 Task: Add a condition where "Channel Is not Phone call (incoming)" in new tickets in your groups.
Action: Mouse moved to (86, 396)
Screenshot: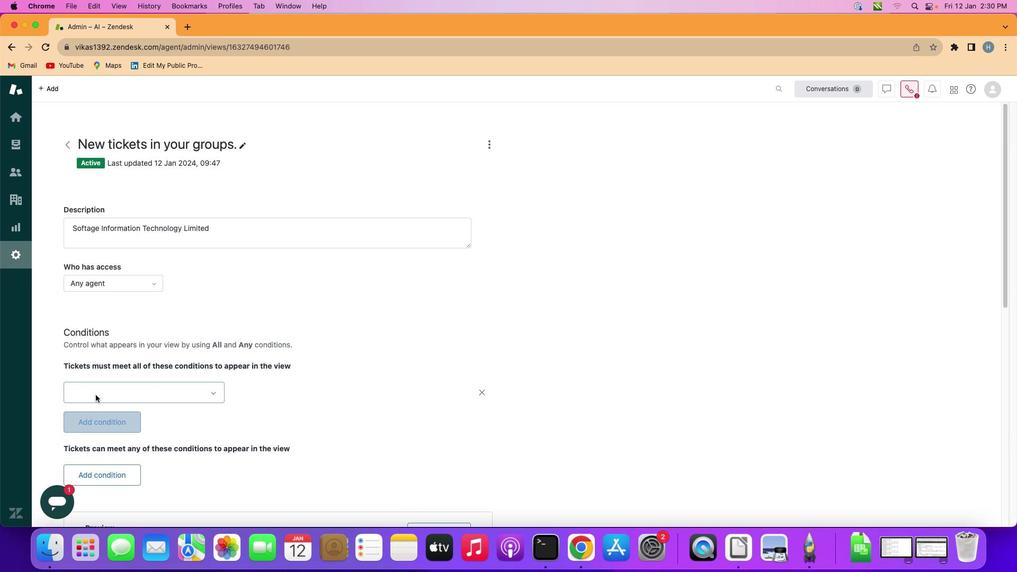 
Action: Mouse pressed left at (86, 396)
Screenshot: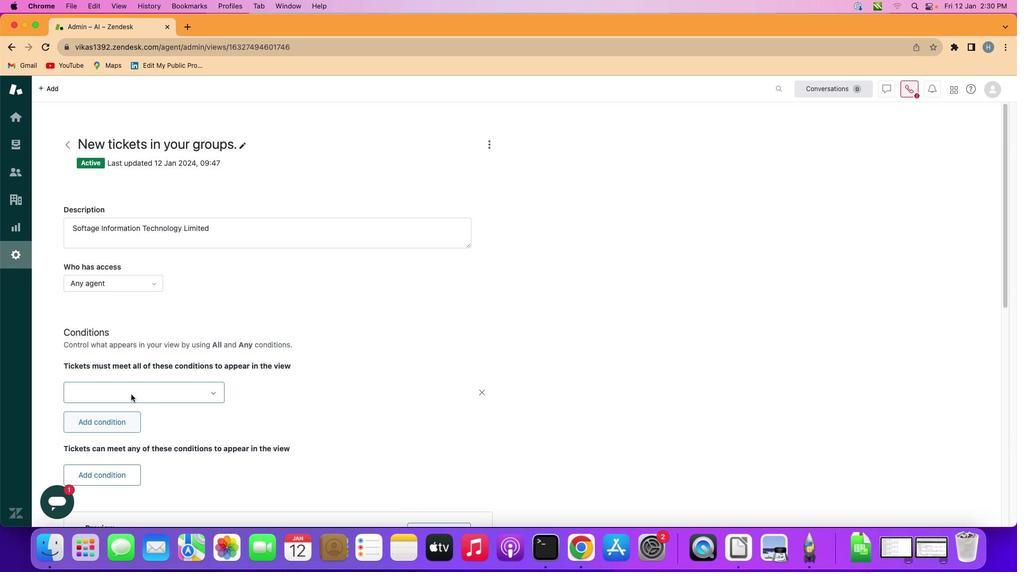 
Action: Mouse moved to (143, 392)
Screenshot: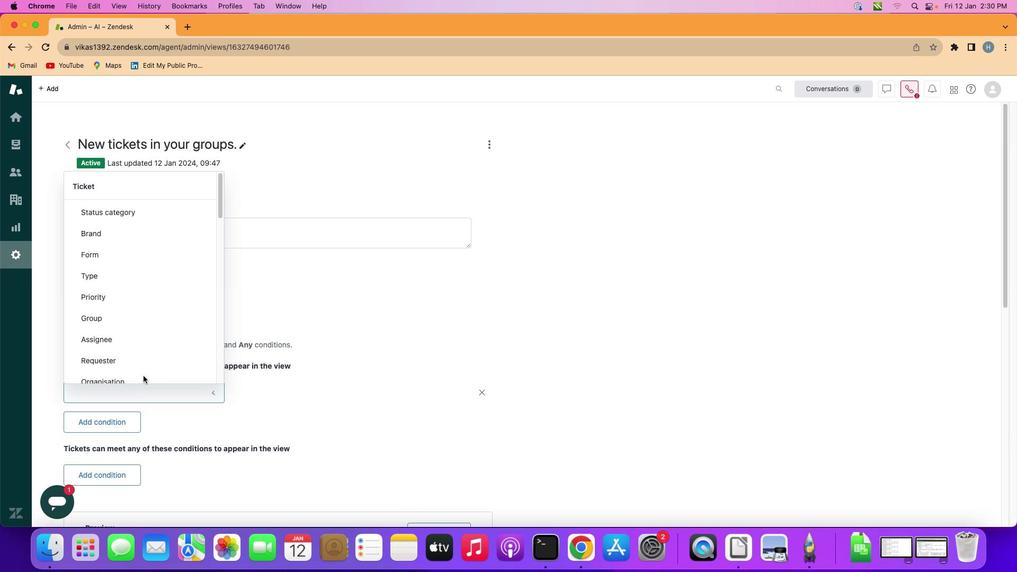 
Action: Mouse pressed left at (143, 392)
Screenshot: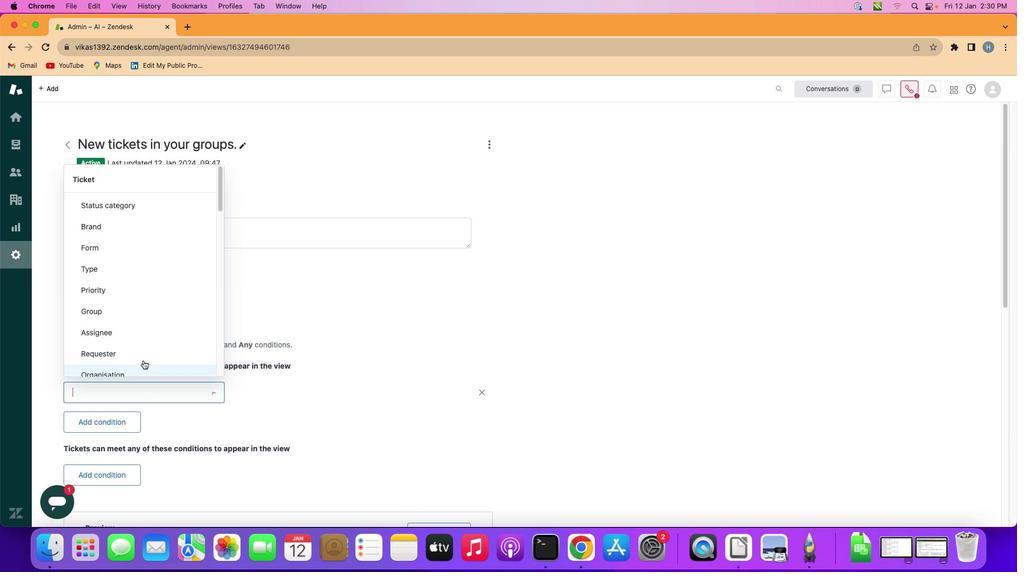 
Action: Mouse moved to (149, 313)
Screenshot: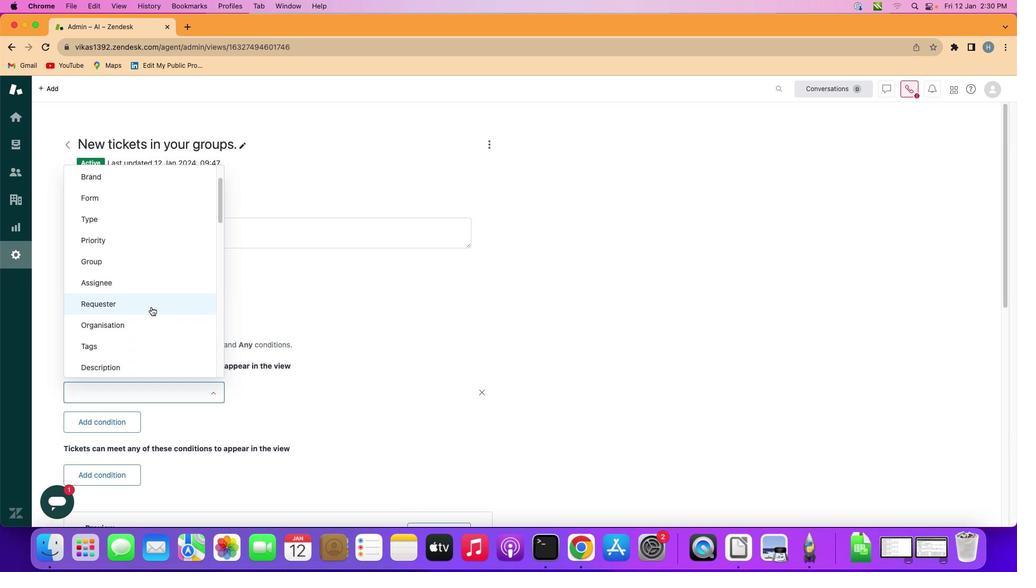 
Action: Mouse scrolled (149, 313) with delta (0, 0)
Screenshot: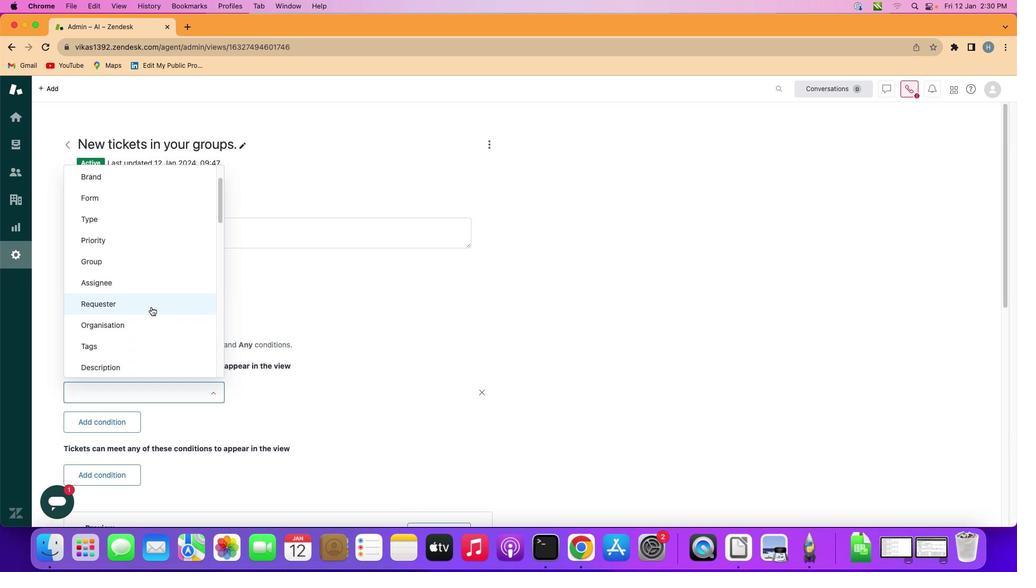 
Action: Mouse moved to (149, 313)
Screenshot: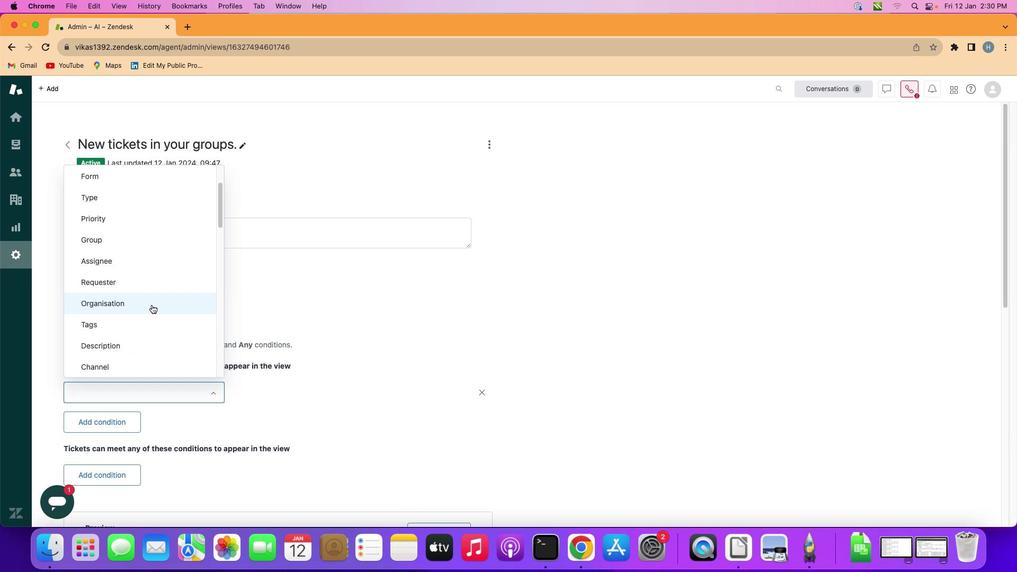 
Action: Mouse scrolled (149, 313) with delta (0, 0)
Screenshot: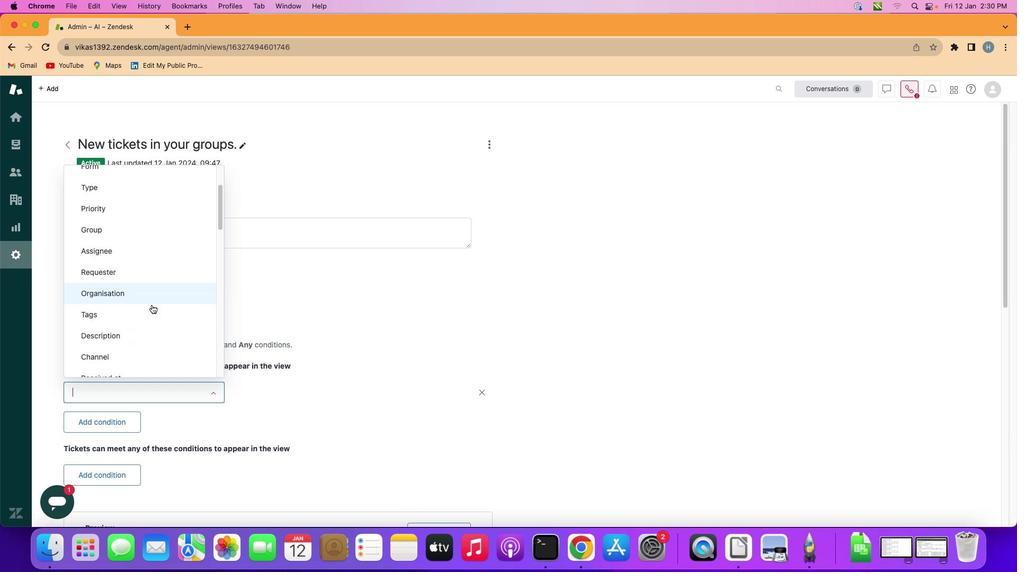 
Action: Mouse scrolled (149, 313) with delta (0, 0)
Screenshot: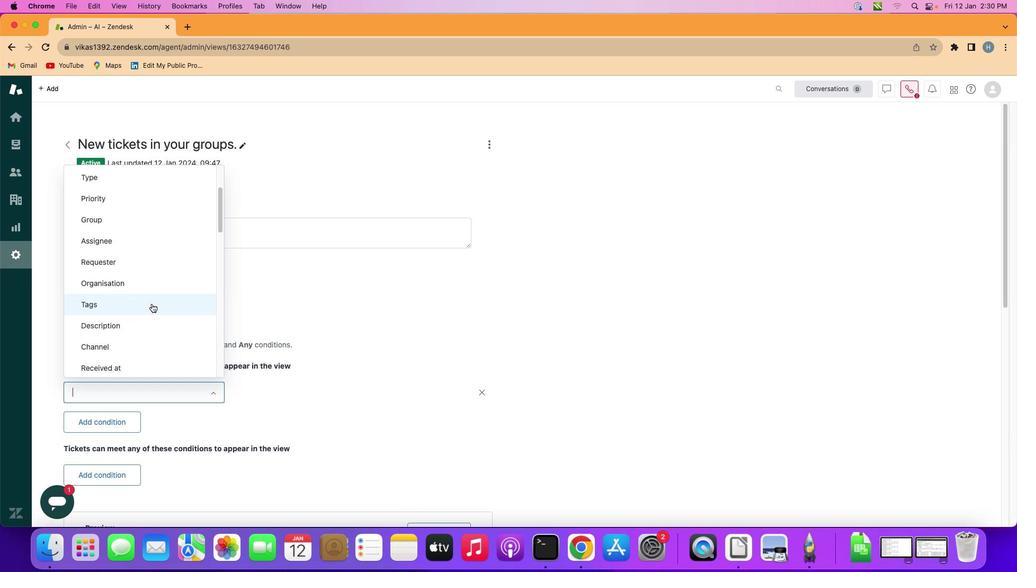 
Action: Mouse moved to (150, 311)
Screenshot: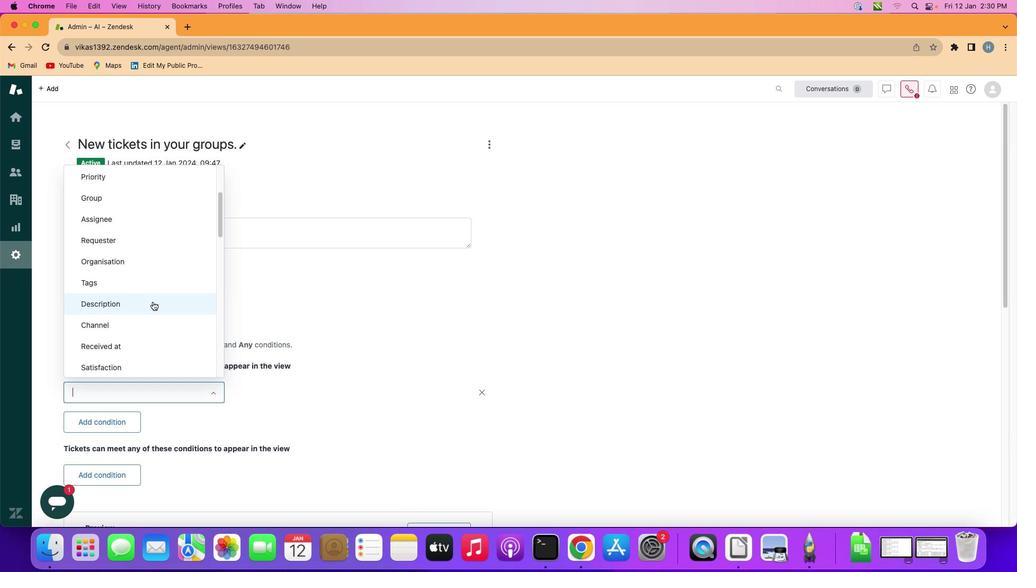 
Action: Mouse scrolled (150, 311) with delta (0, 0)
Screenshot: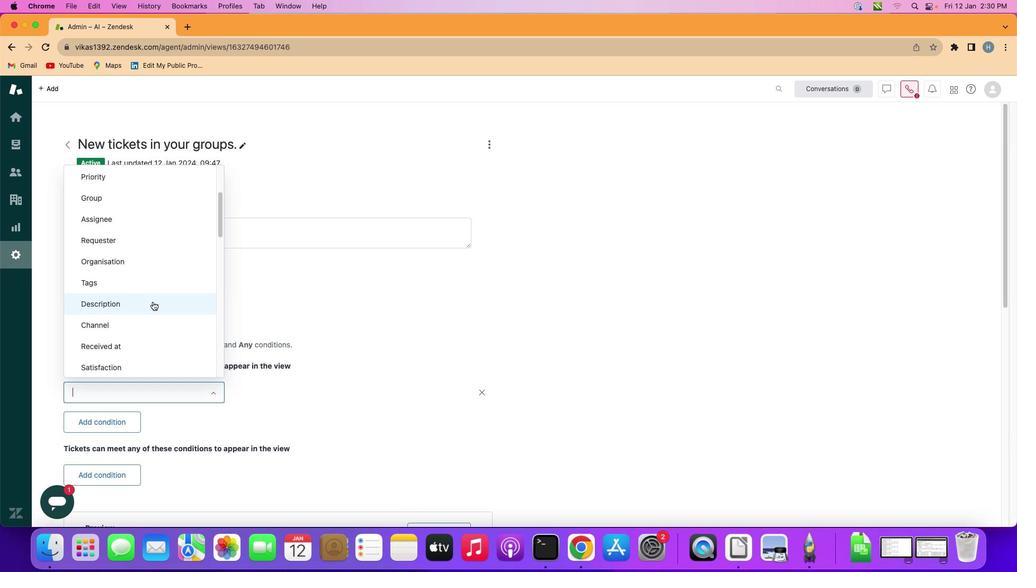 
Action: Mouse moved to (151, 305)
Screenshot: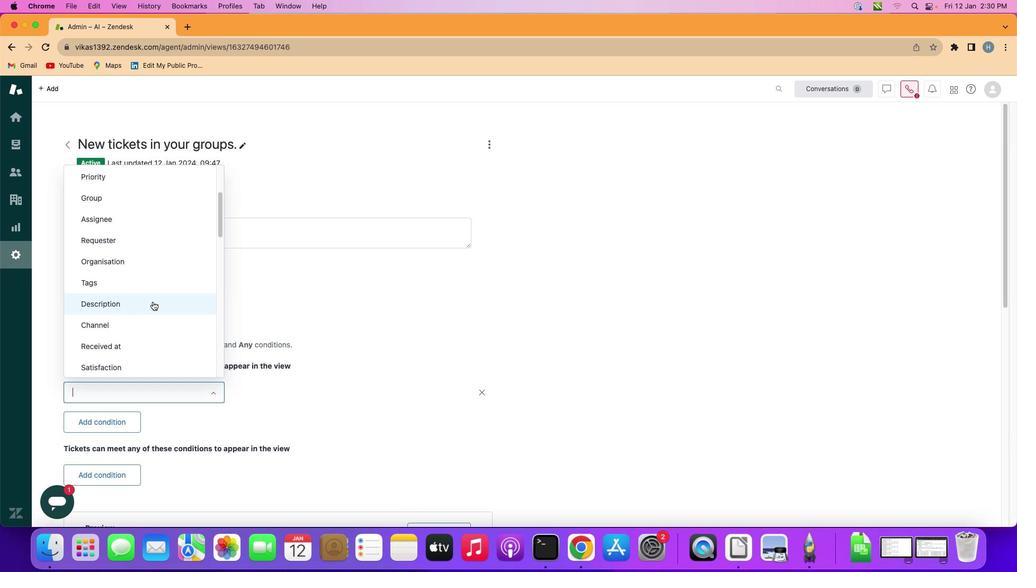 
Action: Mouse scrolled (151, 305) with delta (0, 0)
Screenshot: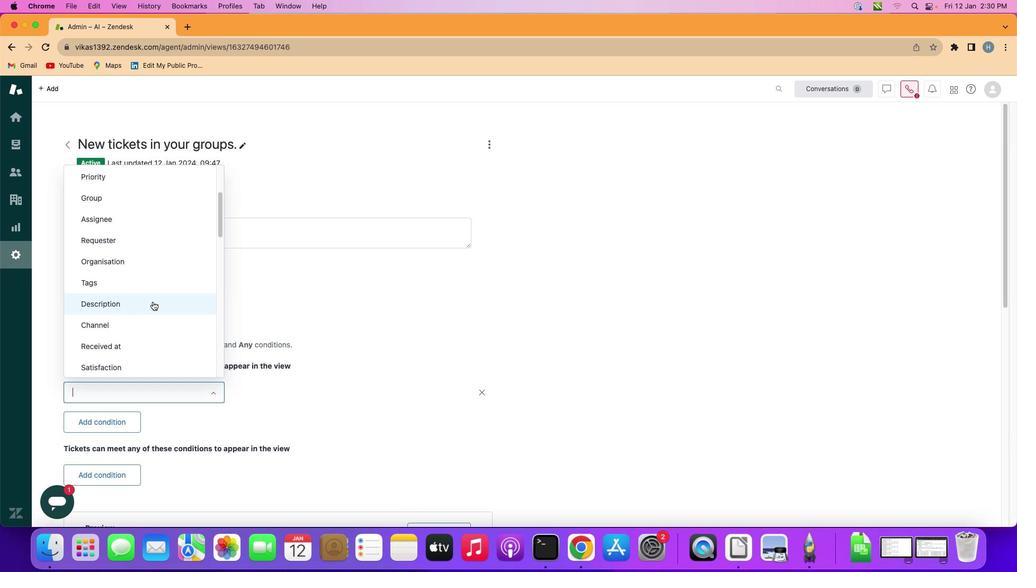 
Action: Mouse moved to (150, 326)
Screenshot: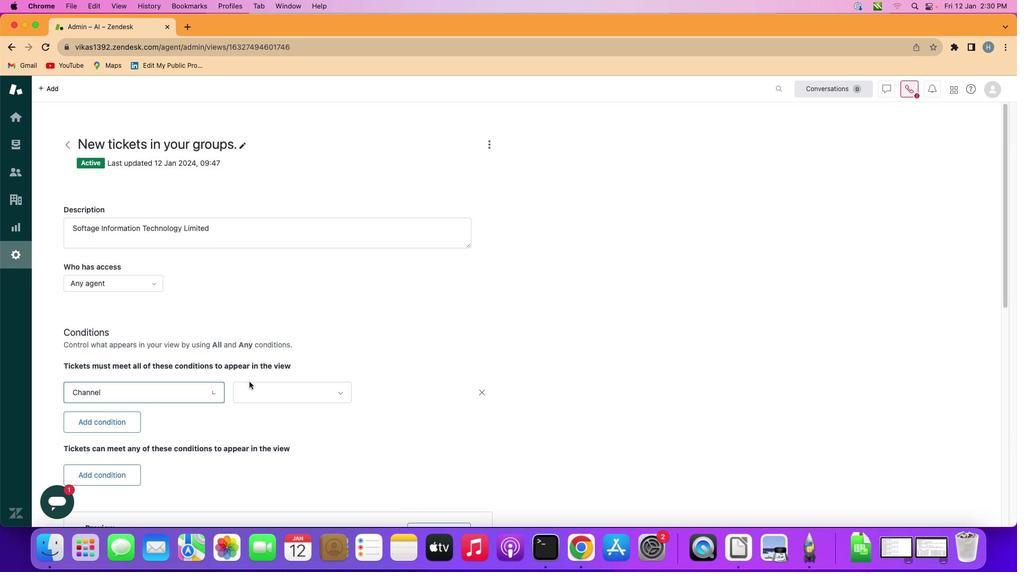 
Action: Mouse pressed left at (150, 326)
Screenshot: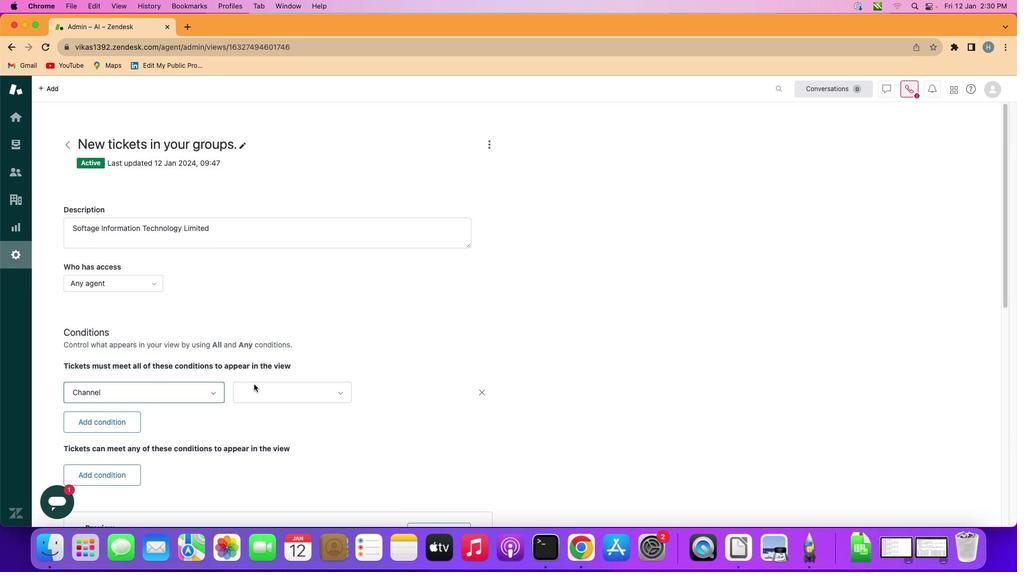 
Action: Mouse moved to (259, 387)
Screenshot: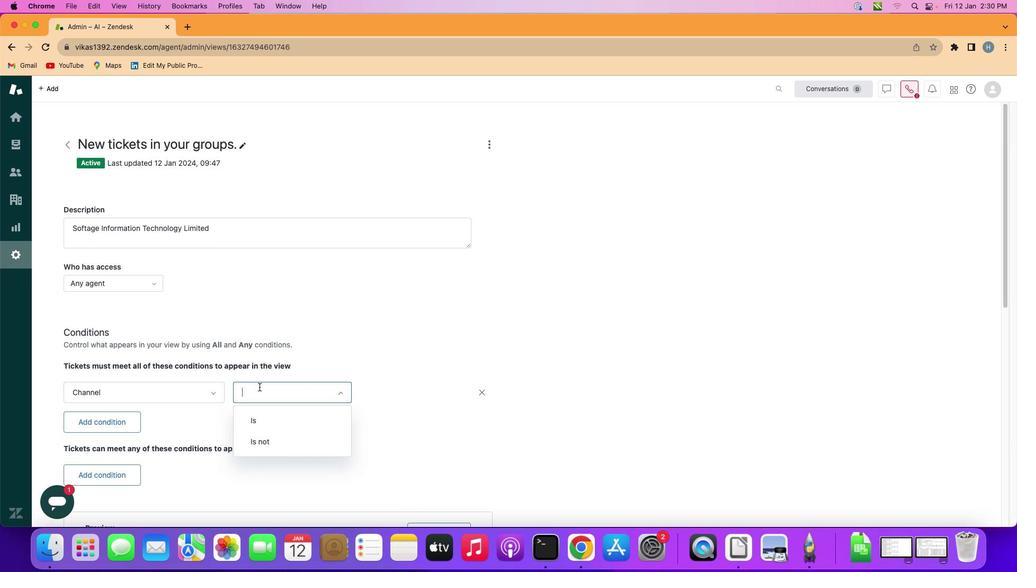 
Action: Mouse pressed left at (259, 387)
Screenshot: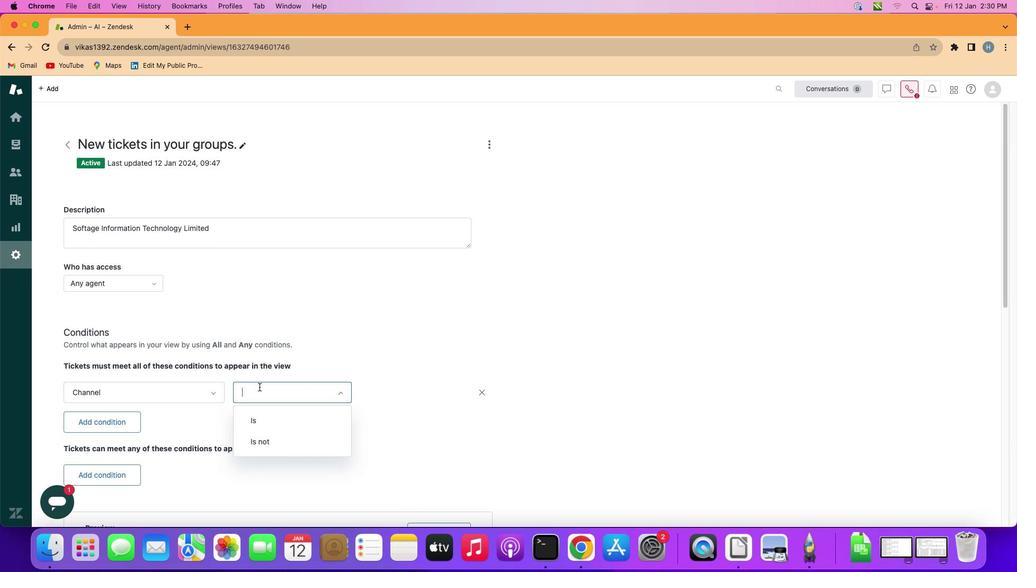 
Action: Mouse moved to (274, 437)
Screenshot: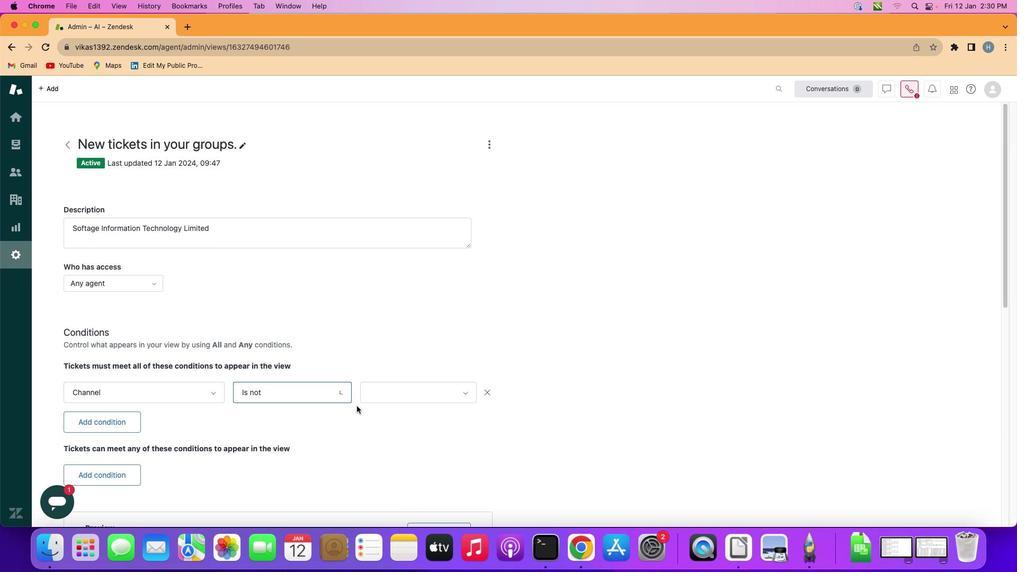 
Action: Mouse pressed left at (274, 437)
Screenshot: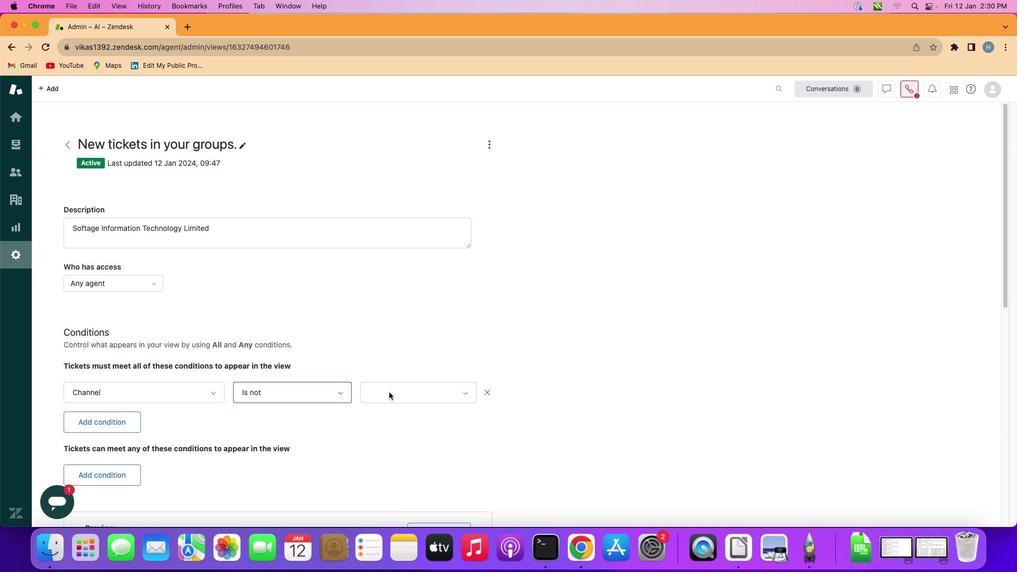 
Action: Mouse moved to (411, 385)
Screenshot: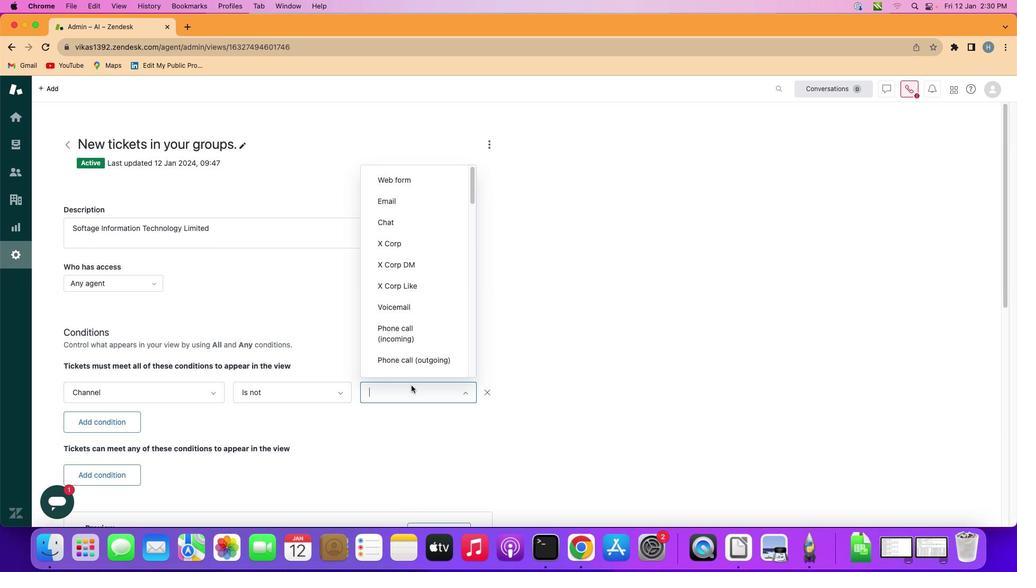 
Action: Mouse pressed left at (411, 385)
Screenshot: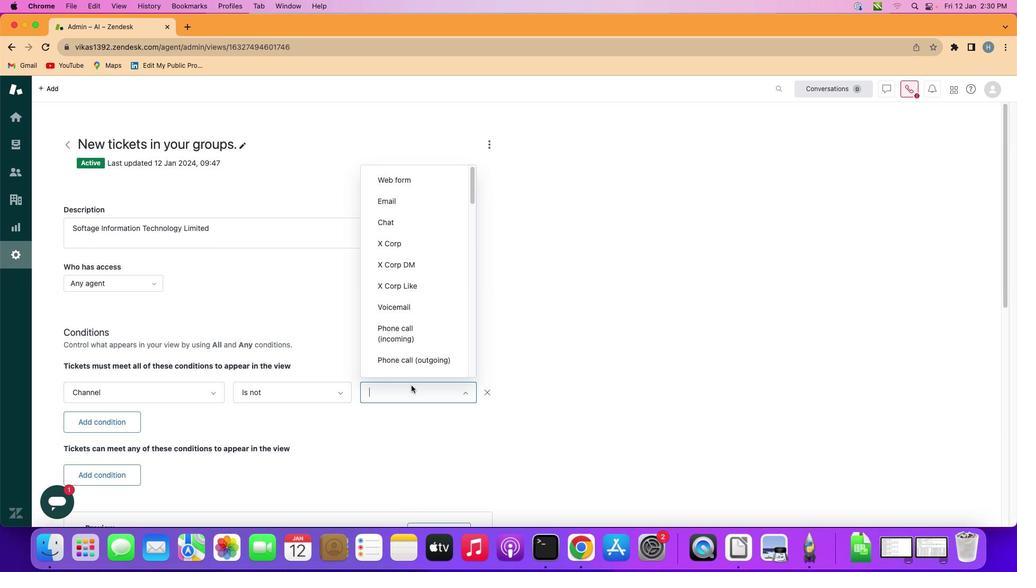 
Action: Mouse moved to (421, 338)
Screenshot: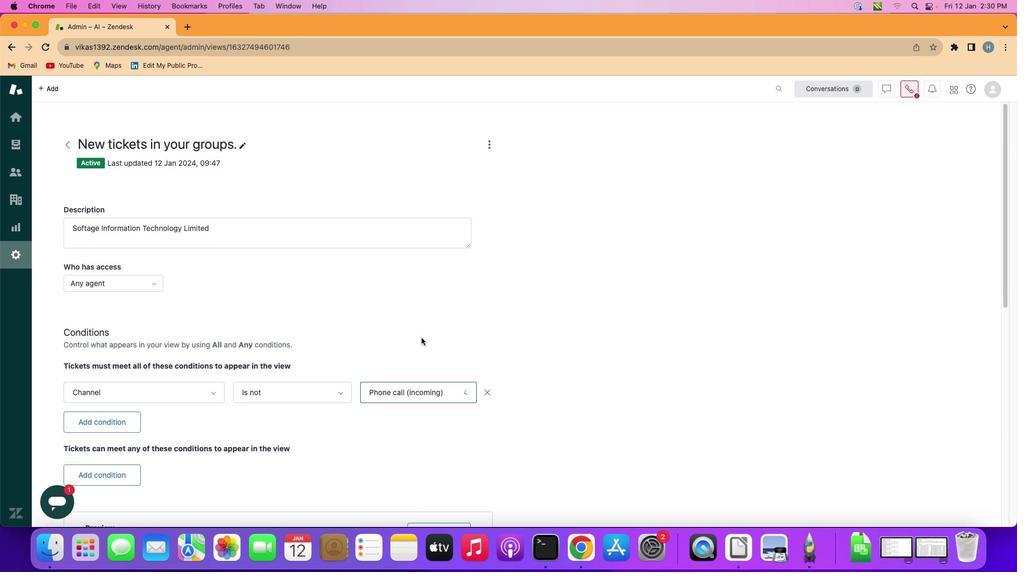 
Action: Mouse pressed left at (421, 338)
Screenshot: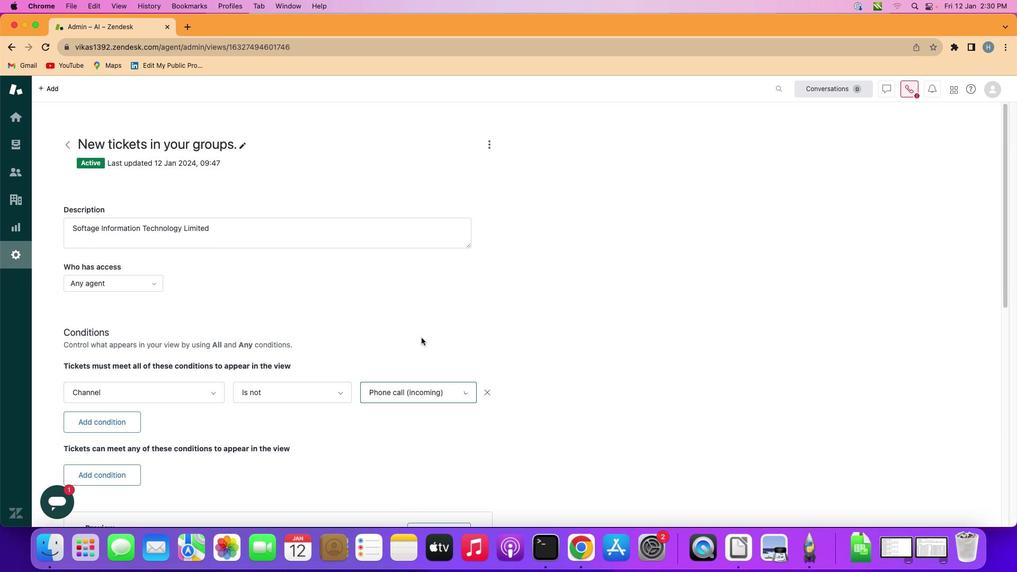 
